 Task: Create in the project ZeroG an epic 'Mobile Application Performance Testing'.
Action: Mouse moved to (209, 60)
Screenshot: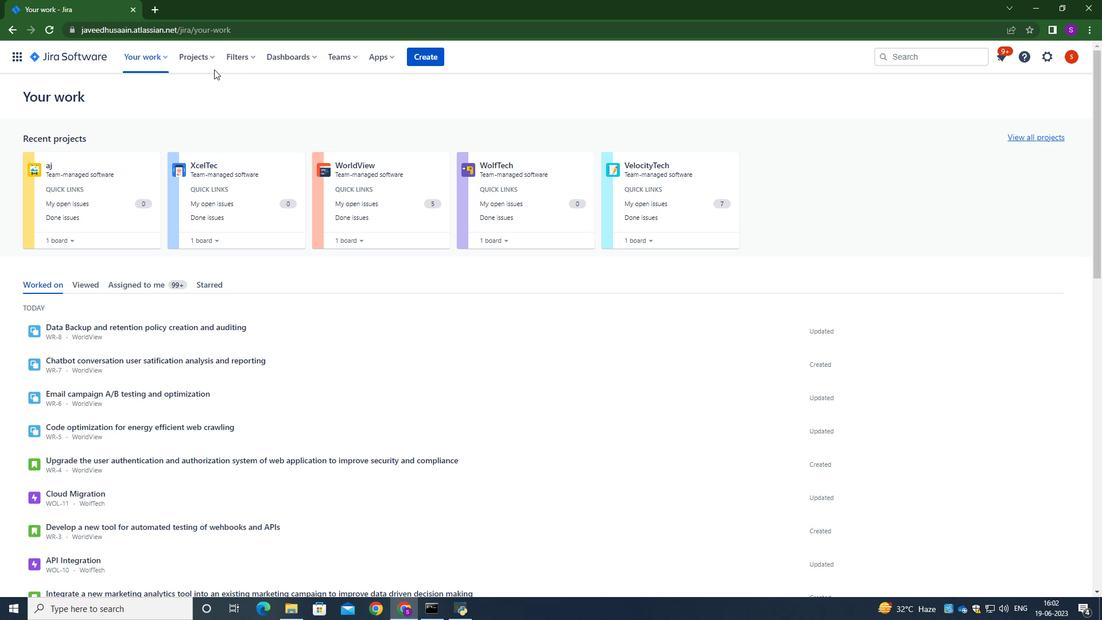 
Action: Mouse pressed left at (209, 60)
Screenshot: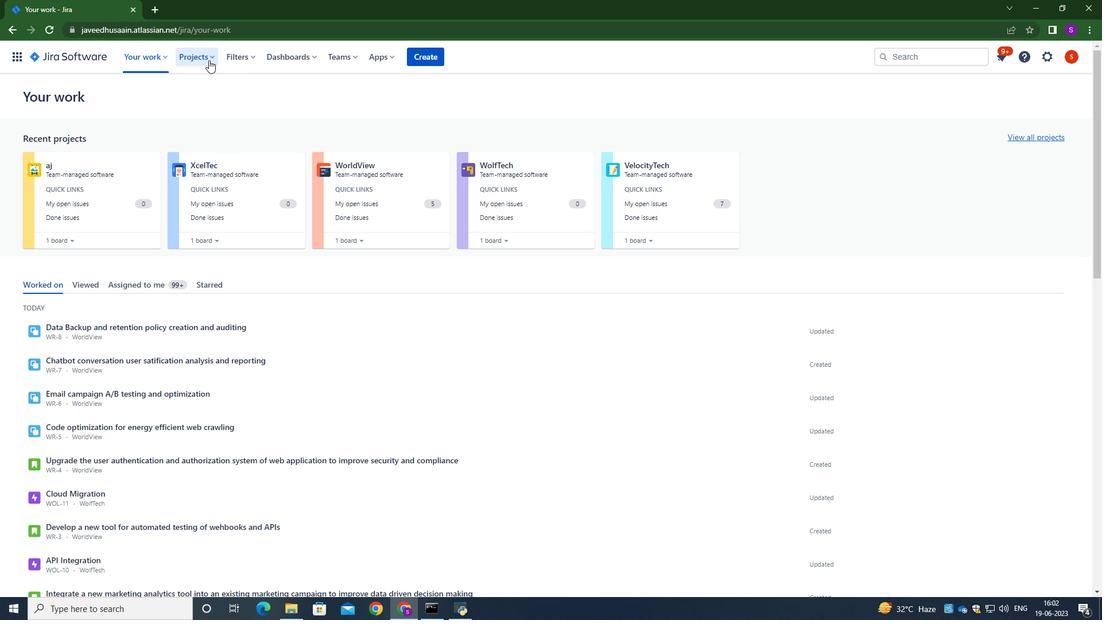 
Action: Mouse moved to (233, 109)
Screenshot: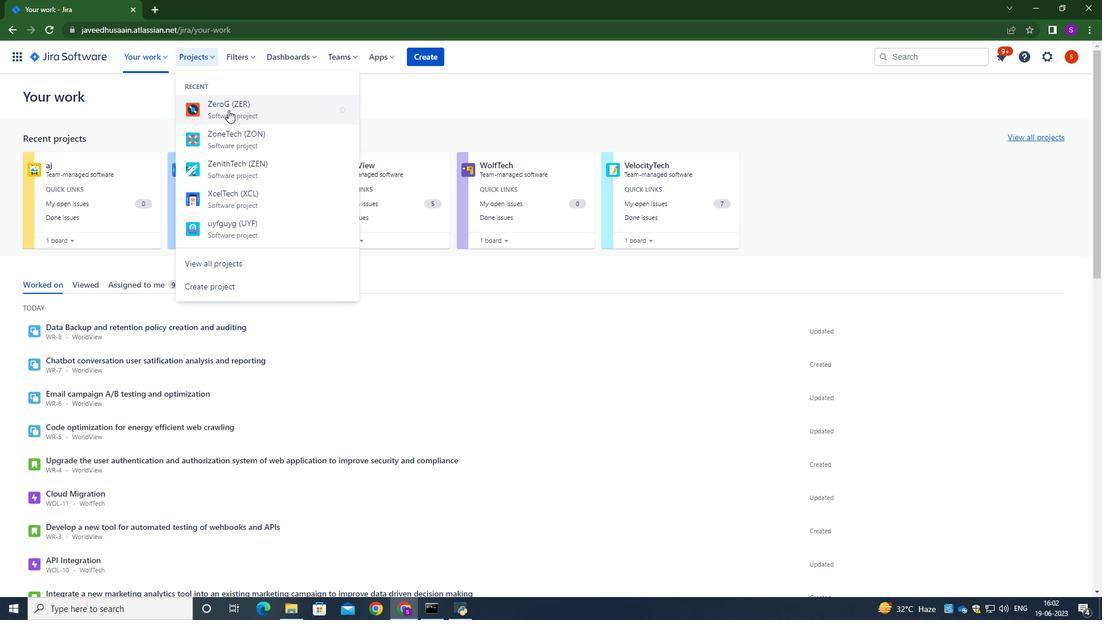 
Action: Mouse pressed left at (233, 109)
Screenshot: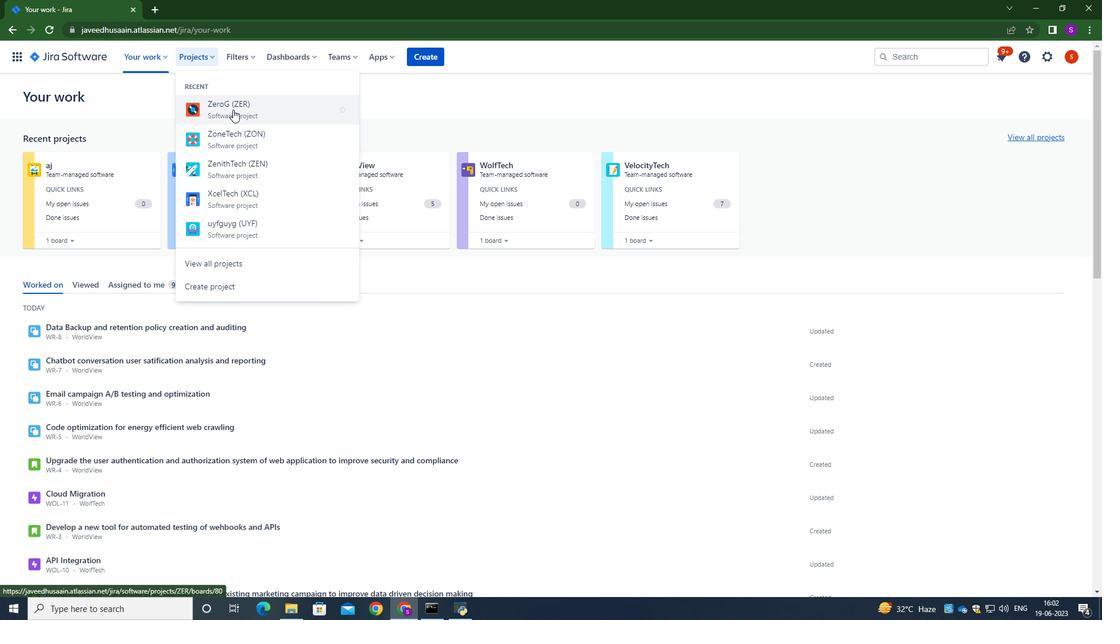 
Action: Mouse moved to (74, 183)
Screenshot: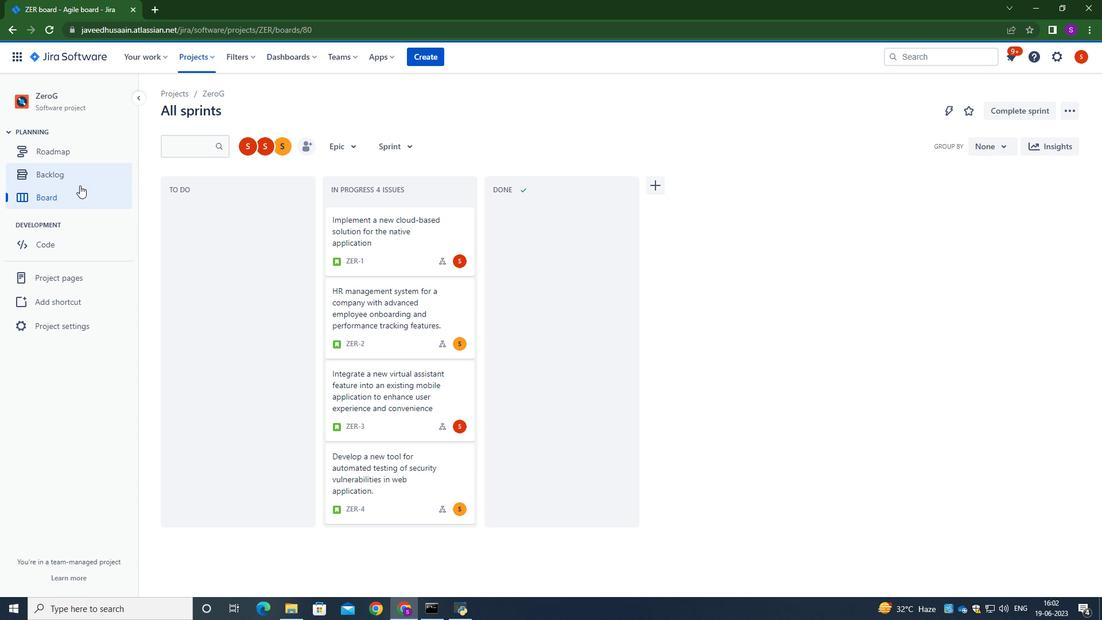 
Action: Mouse pressed left at (74, 183)
Screenshot: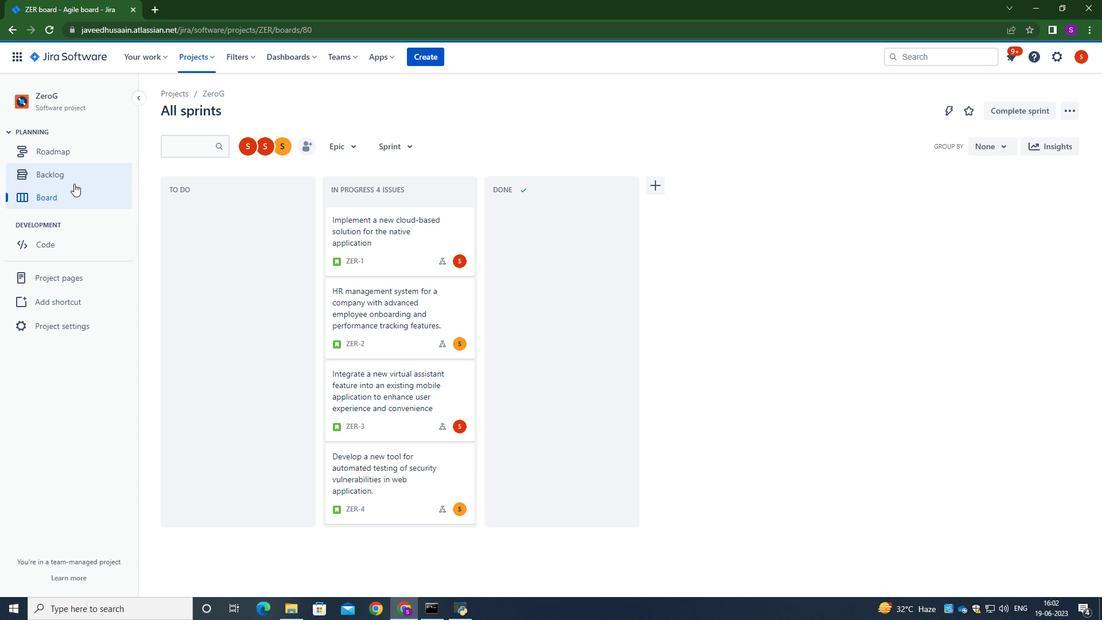 
Action: Mouse moved to (214, 272)
Screenshot: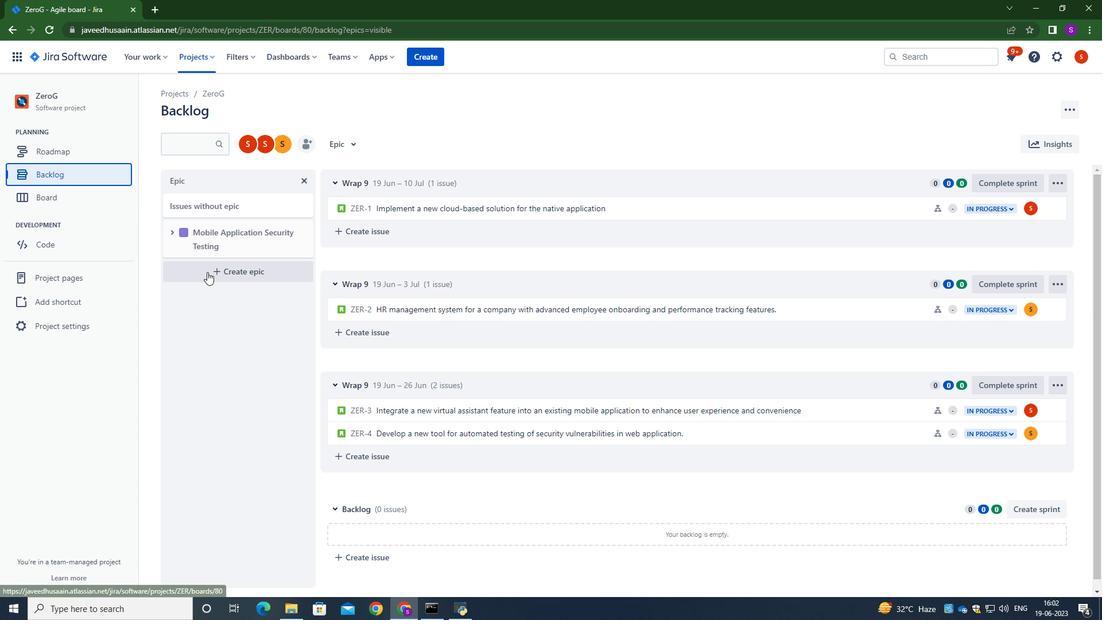 
Action: Mouse pressed left at (214, 272)
Screenshot: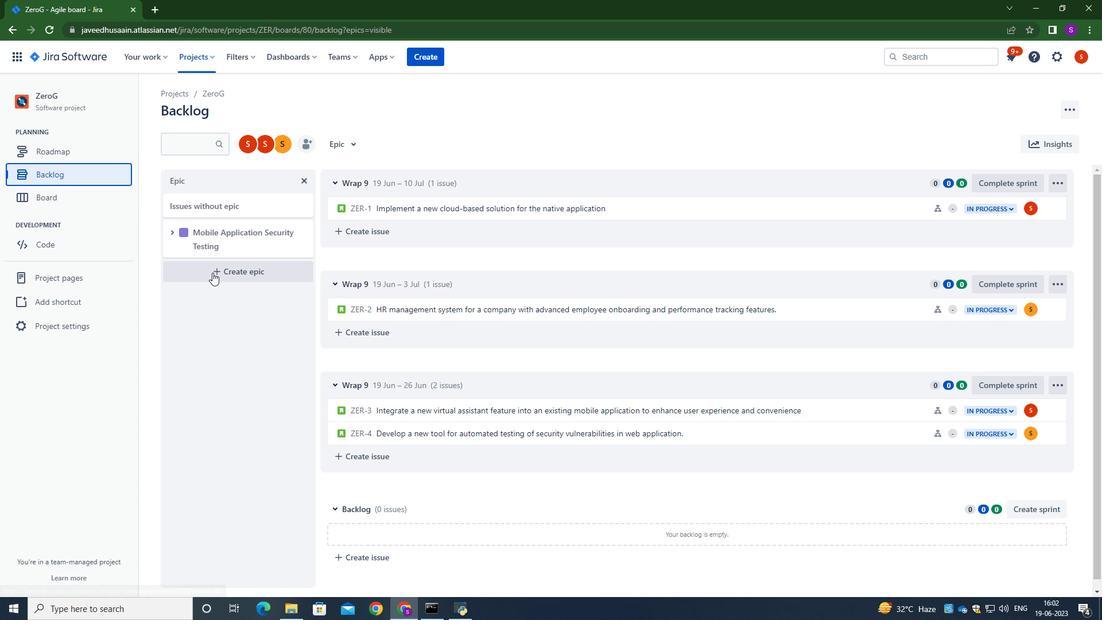 
Action: Mouse moved to (221, 269)
Screenshot: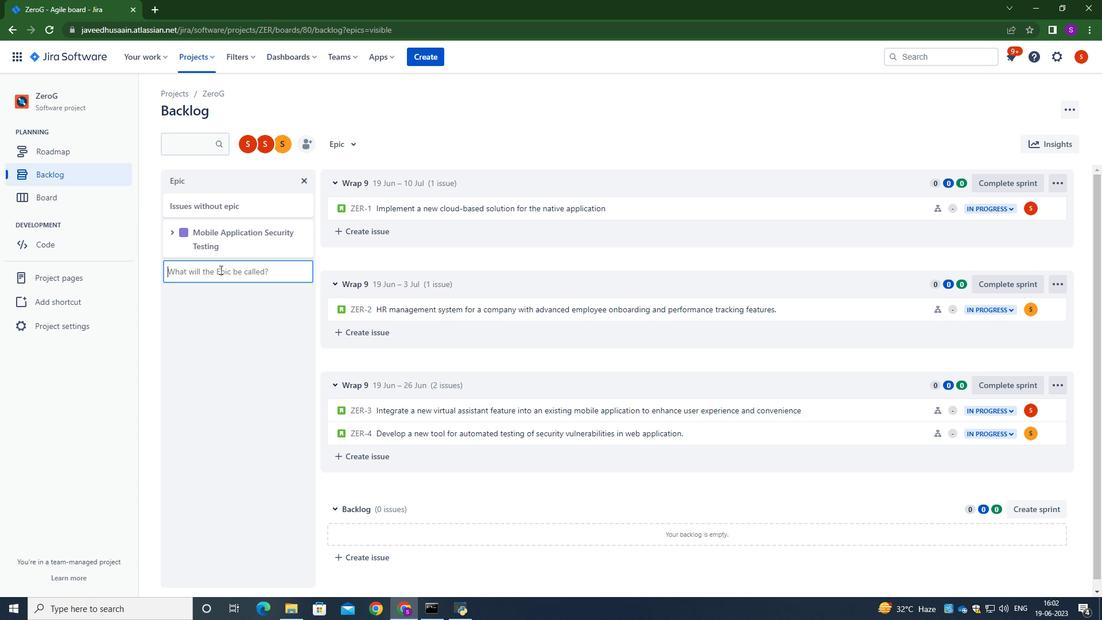 
Action: Mouse pressed left at (221, 269)
Screenshot: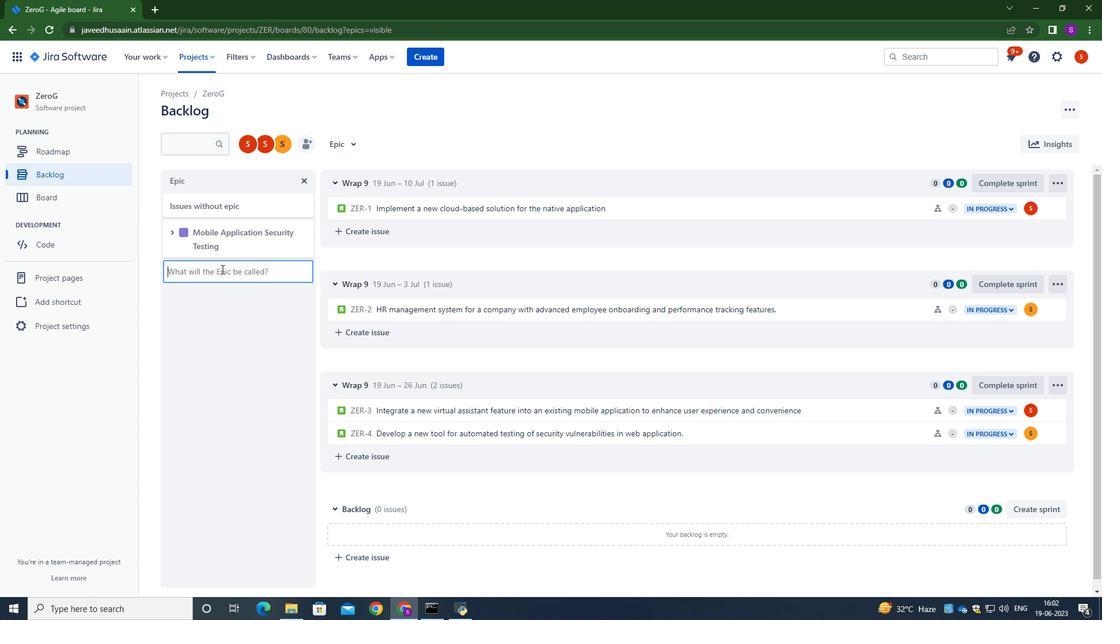 
Action: Key pressed <Key.caps_lock>M<Key.caps_lock>bi<Key.backspace><Key.backspace><Key.backspace>m<Key.caps_lock>OBILE<Key.space><Key.caps_lock>a<Key.caps_lock>PPLICATION<Key.space><Key.caps_lock>p<Key.caps_lock>ERFORMACNE<Key.space><Key.backspace><Key.backspace><Key.backspace><Key.backspace>NCE<Key.space><Key.caps_lock>t<Key.caps_lock>ESTING<Key.enter>
Screenshot: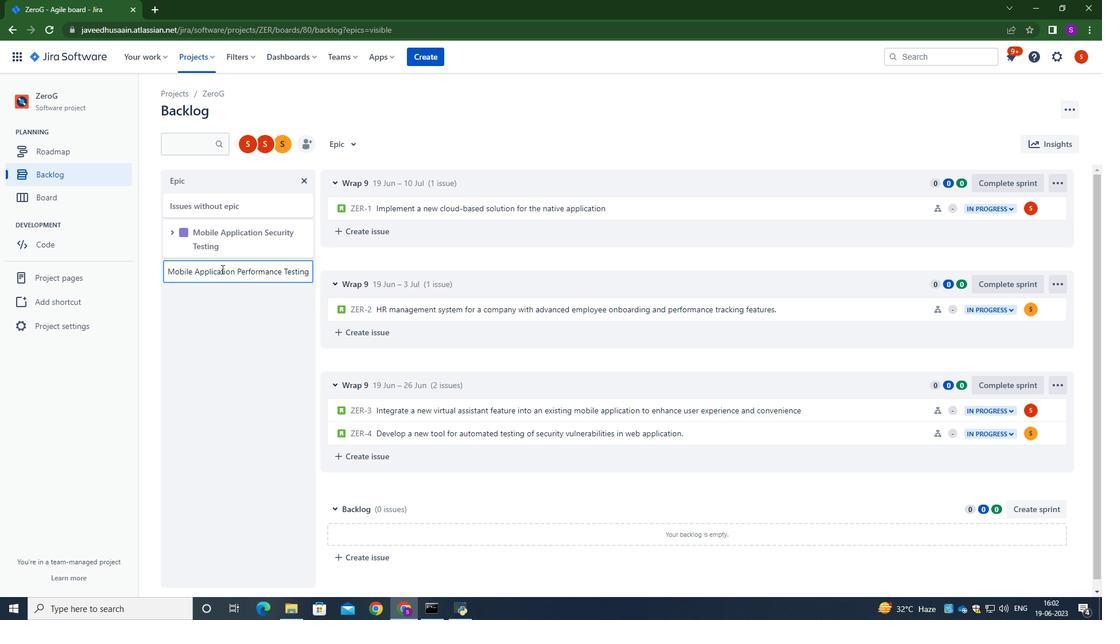 
Action: Mouse moved to (216, 414)
Screenshot: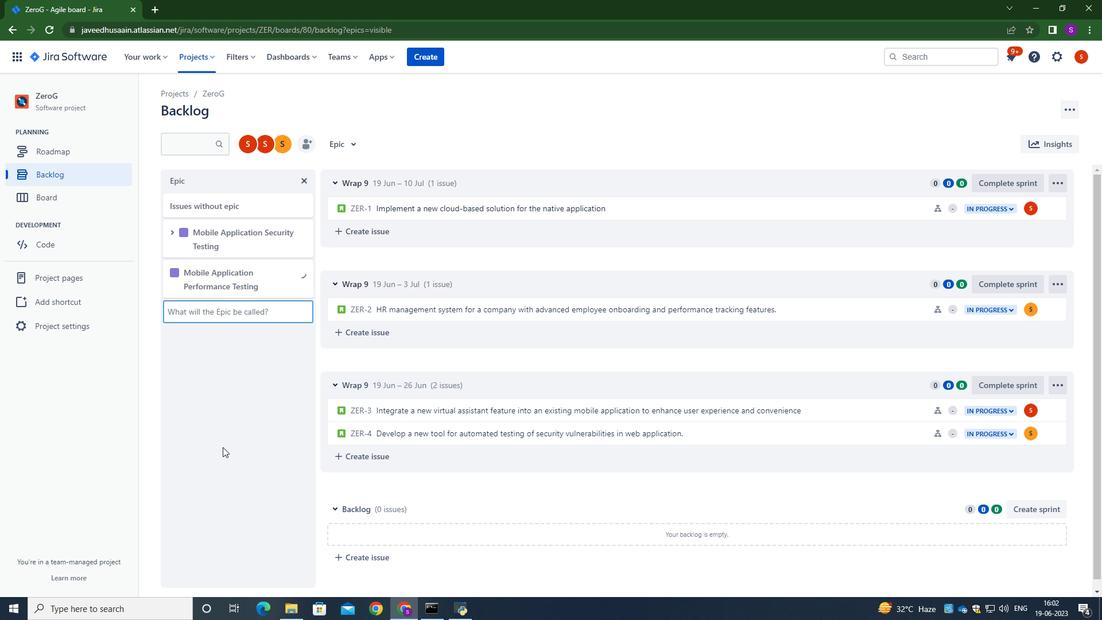 
Action: Mouse pressed left at (216, 414)
Screenshot: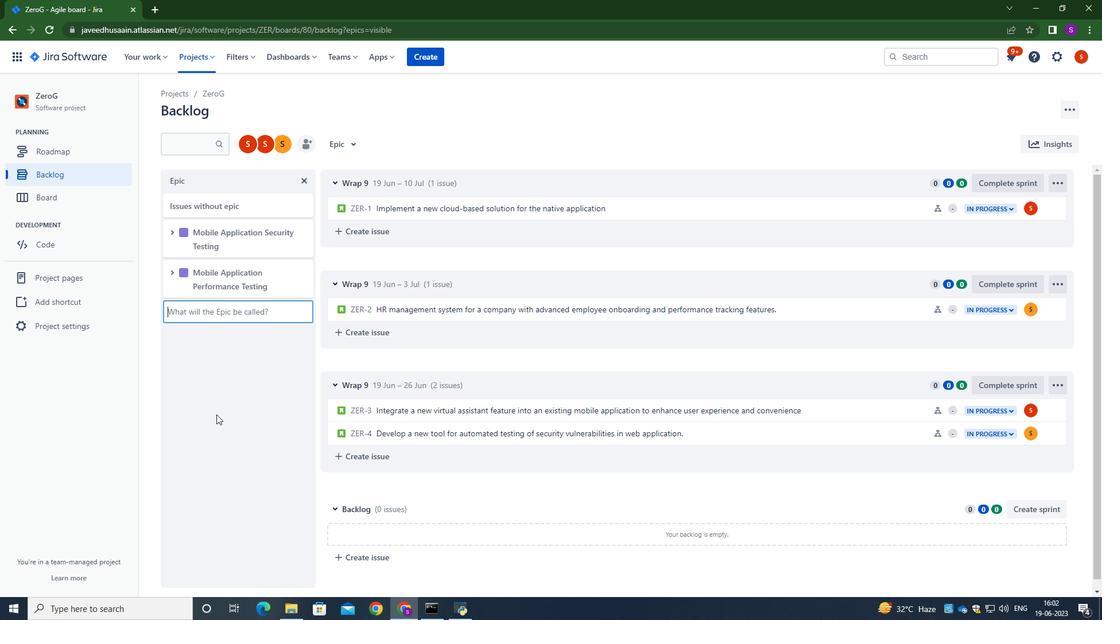 
Action: Mouse moved to (216, 414)
Screenshot: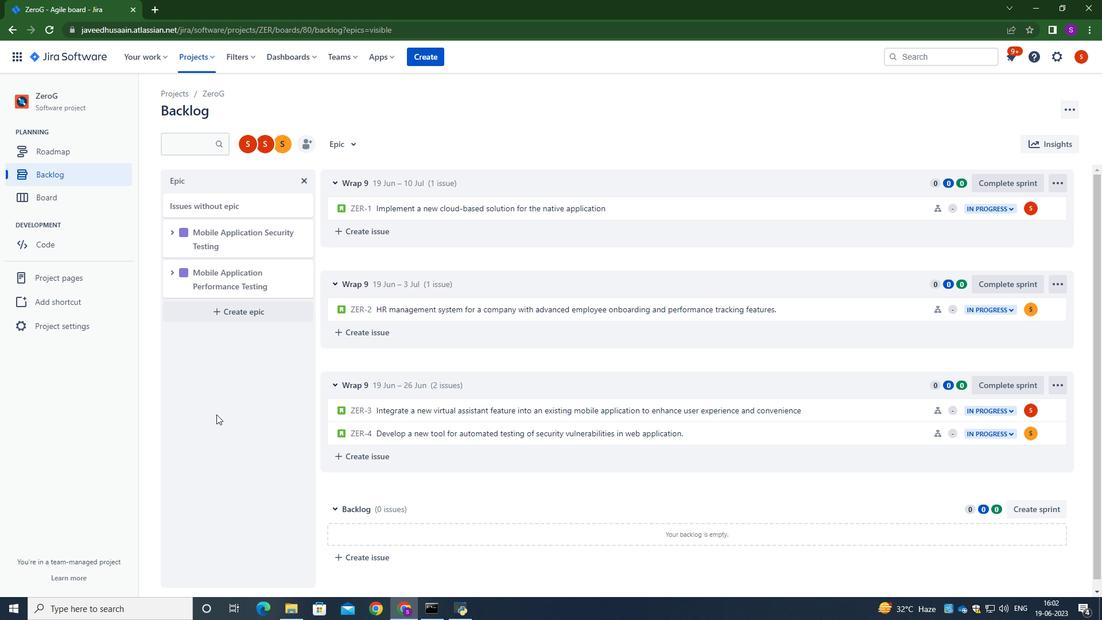 
